 Task: Add Member Danyal to Card Card0052 in Board Board0043 in Workspace Development in Trello
Action: Mouse moved to (574, 55)
Screenshot: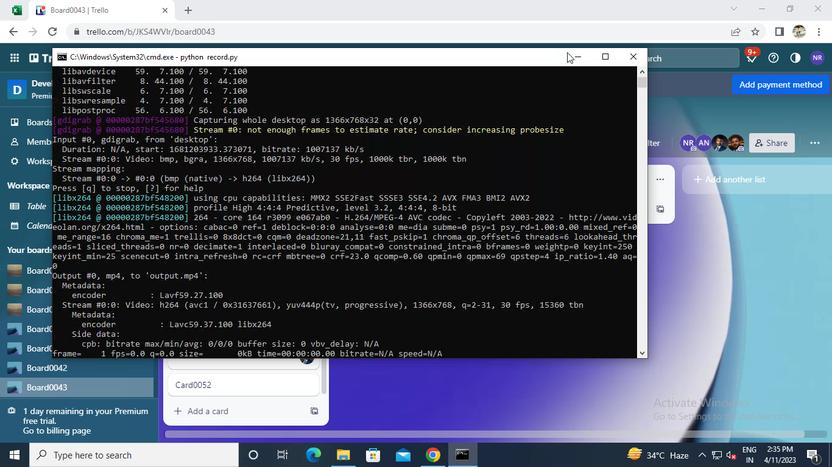 
Action: Mouse pressed left at (574, 55)
Screenshot: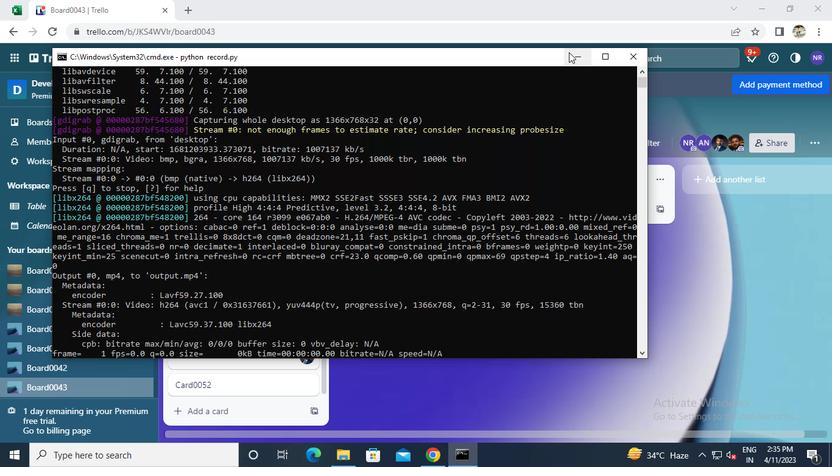 
Action: Mouse moved to (202, 384)
Screenshot: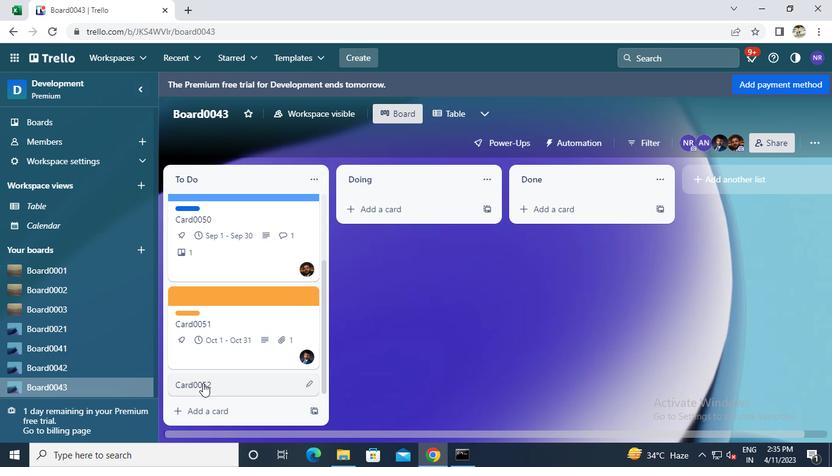 
Action: Mouse pressed left at (202, 384)
Screenshot: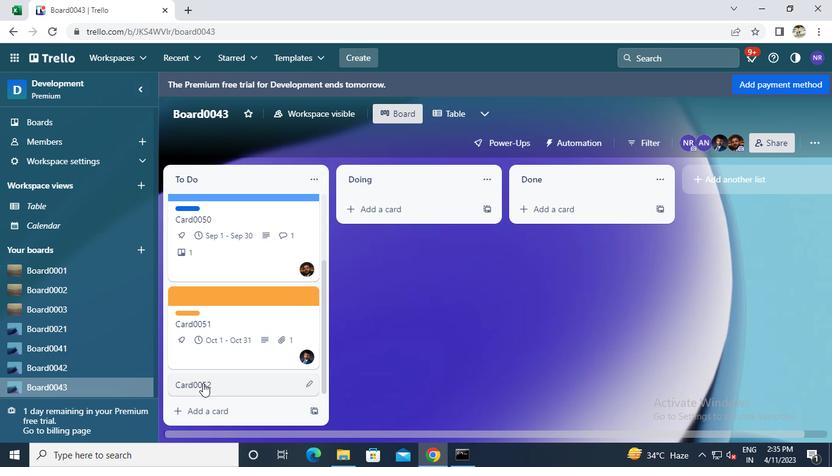 
Action: Mouse moved to (549, 192)
Screenshot: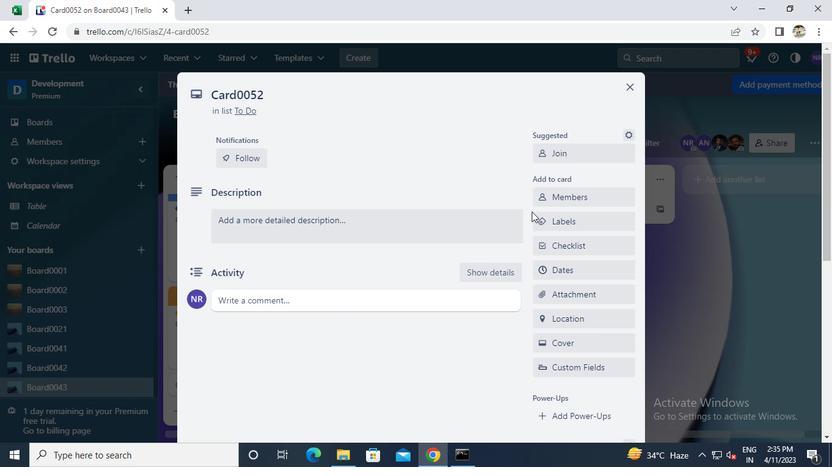 
Action: Mouse pressed left at (549, 192)
Screenshot: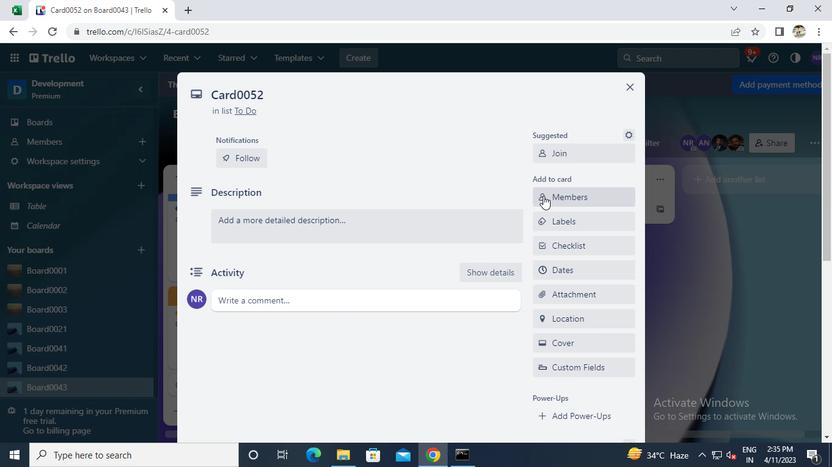 
Action: Keyboard Key.caps_lock
Screenshot: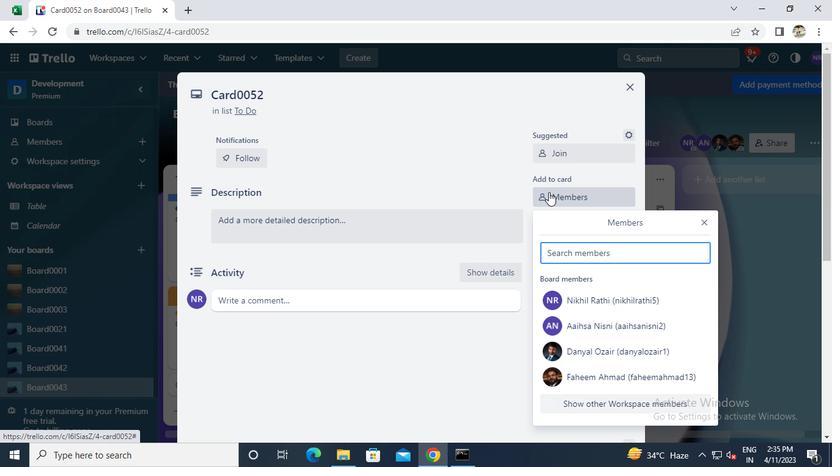 
Action: Keyboard a
Screenshot: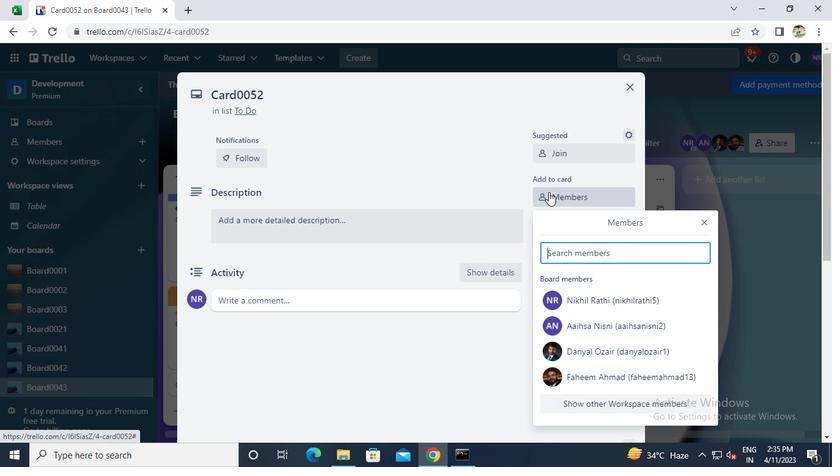 
Action: Keyboard b
Screenshot: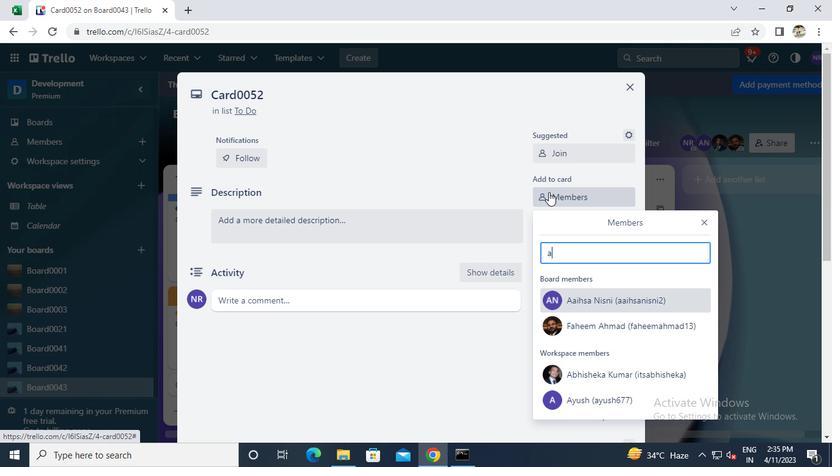 
Action: Mouse moved to (573, 357)
Screenshot: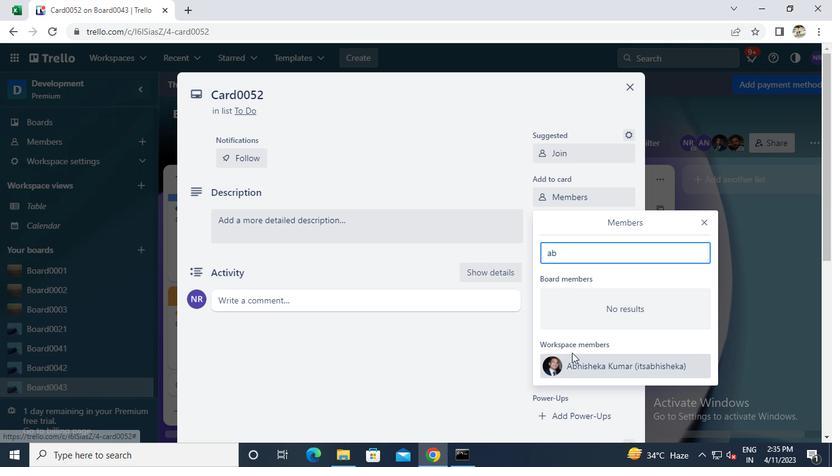 
Action: Mouse pressed left at (573, 357)
Screenshot: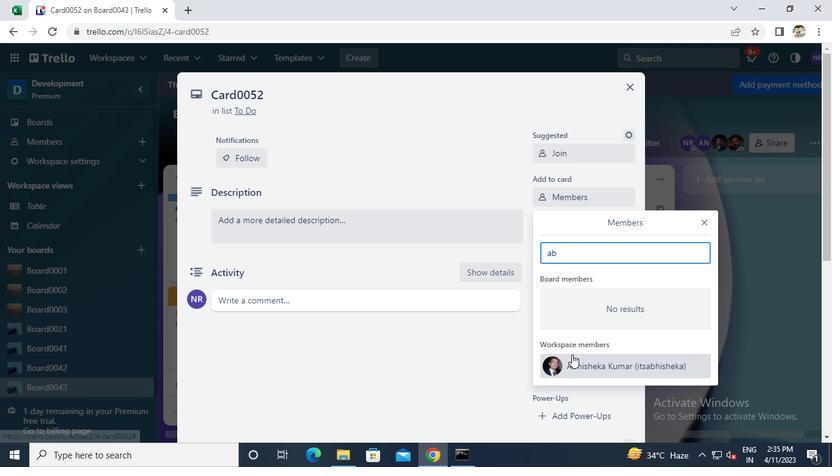 
Action: Mouse moved to (627, 85)
Screenshot: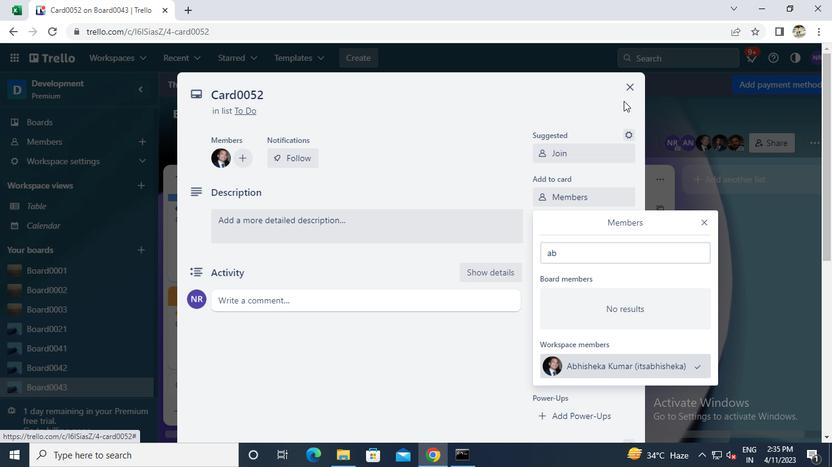 
Action: Mouse pressed left at (627, 85)
Screenshot: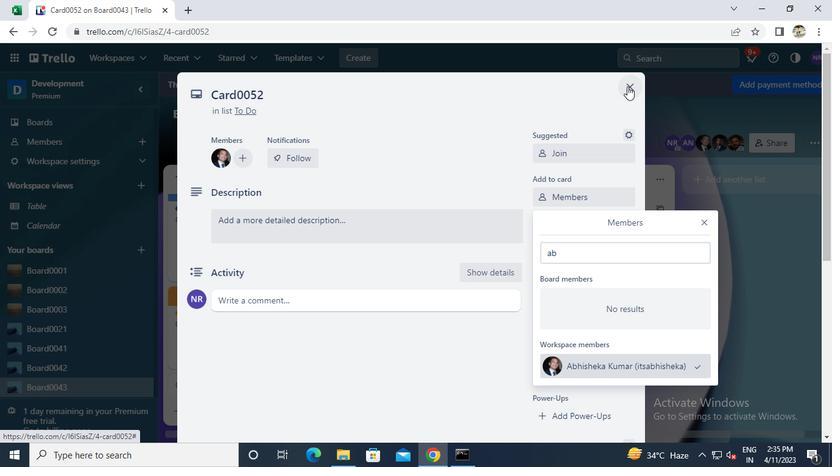 
Action: Mouse moved to (467, 449)
Screenshot: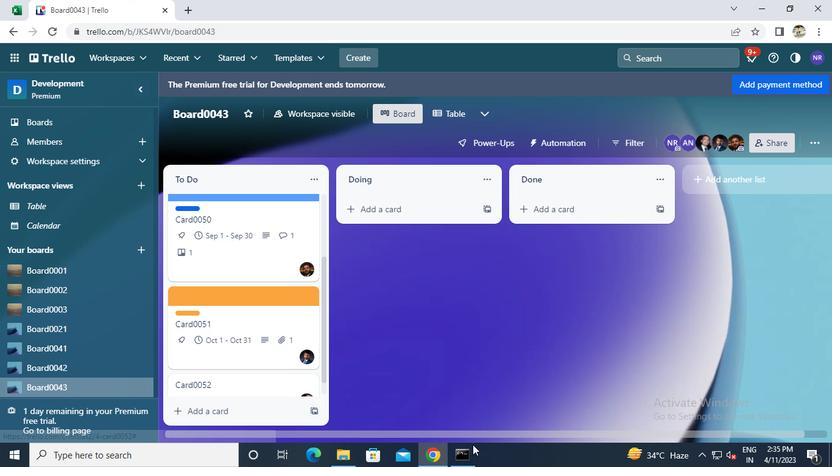 
Action: Mouse pressed left at (467, 449)
Screenshot: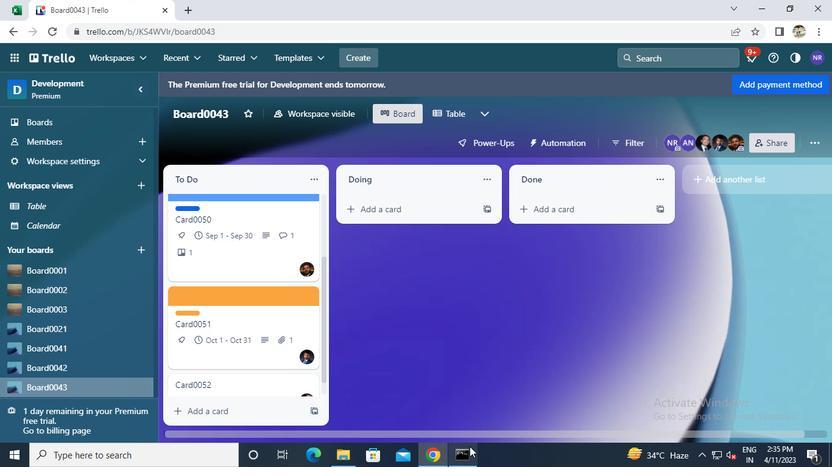 
Action: Mouse moved to (642, 56)
Screenshot: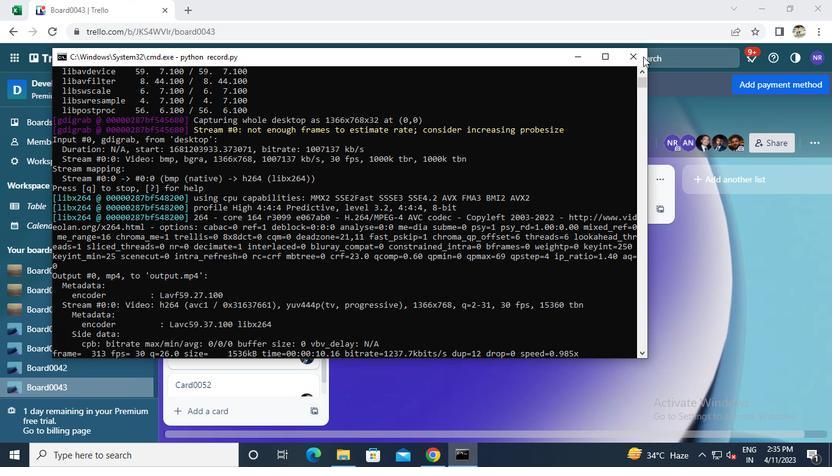 
Action: Mouse pressed left at (642, 56)
Screenshot: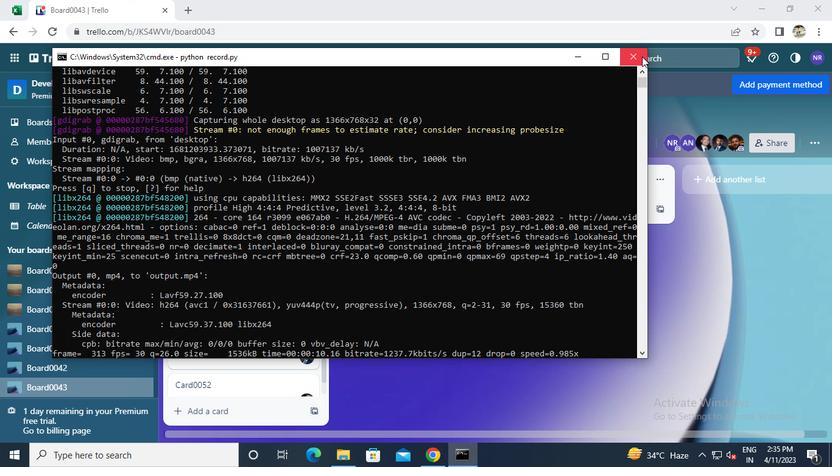 
